 Task: Search for tasks categorized under 'Purple category' in Outlook.
Action: Mouse moved to (9, 133)
Screenshot: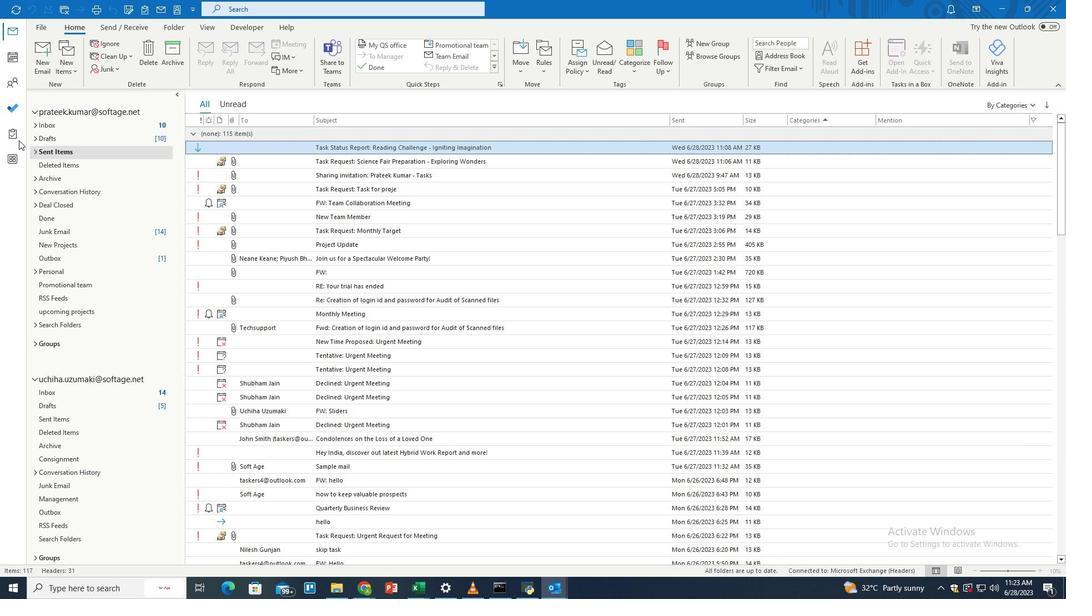 
Action: Mouse pressed left at (9, 133)
Screenshot: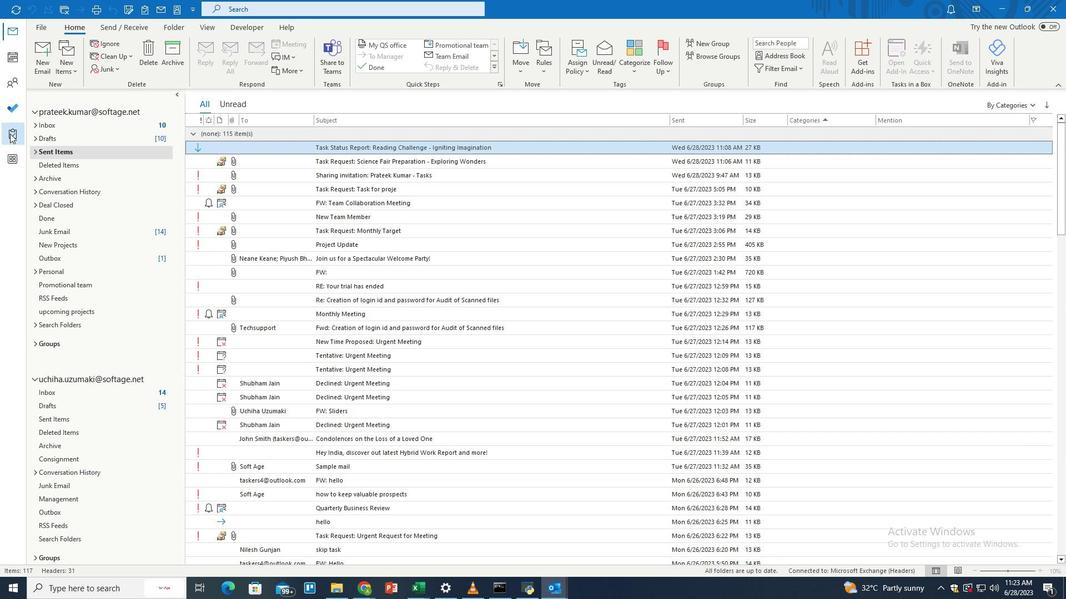 
Action: Mouse moved to (304, 9)
Screenshot: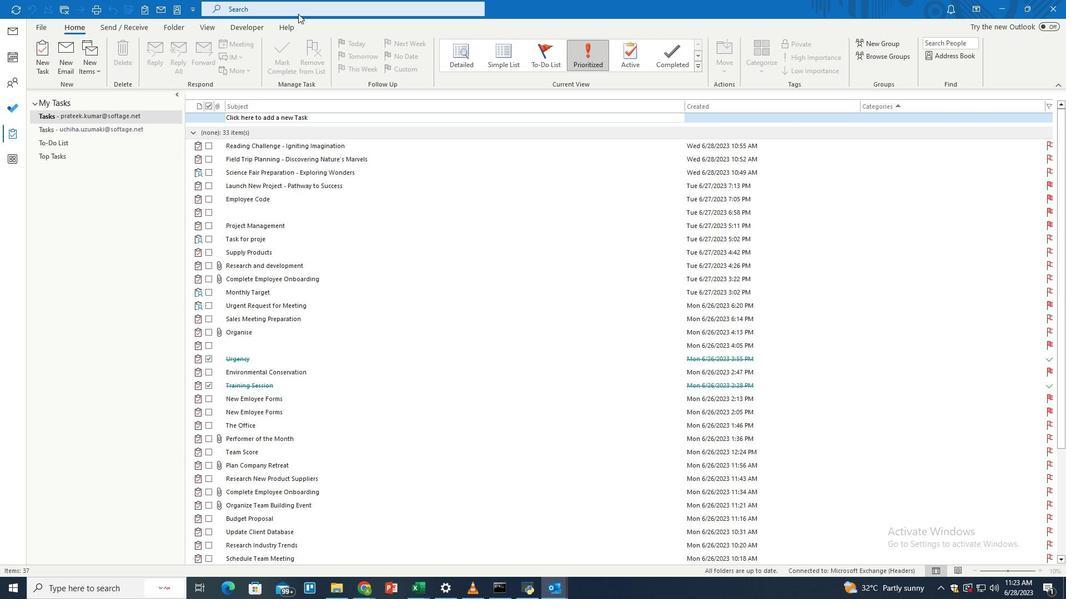 
Action: Mouse pressed left at (304, 9)
Screenshot: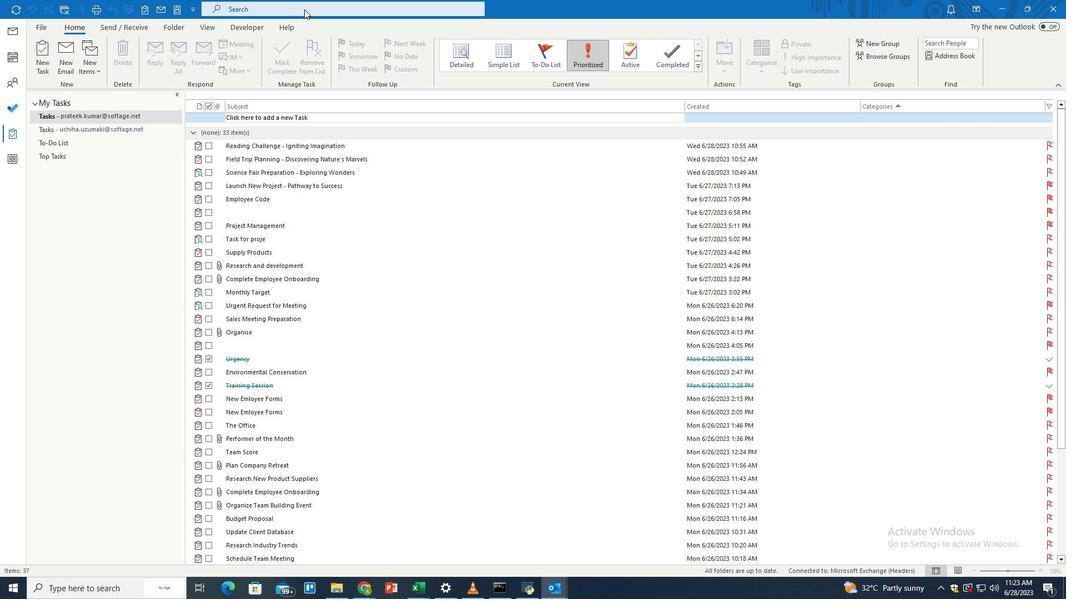 
Action: Mouse moved to (517, 7)
Screenshot: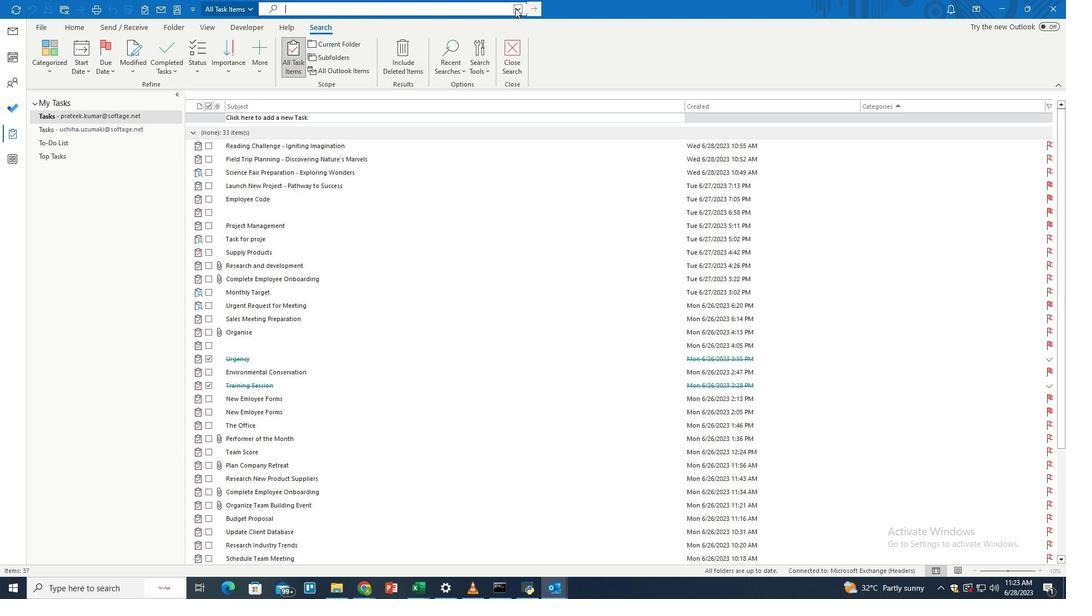 
Action: Mouse pressed left at (517, 7)
Screenshot: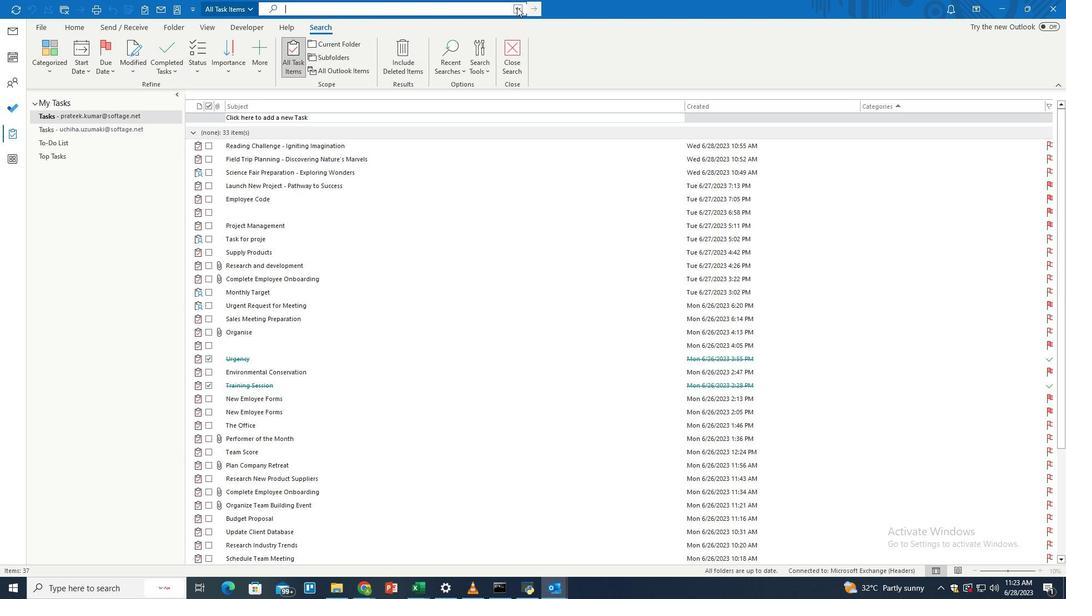 
Action: Mouse moved to (504, 26)
Screenshot: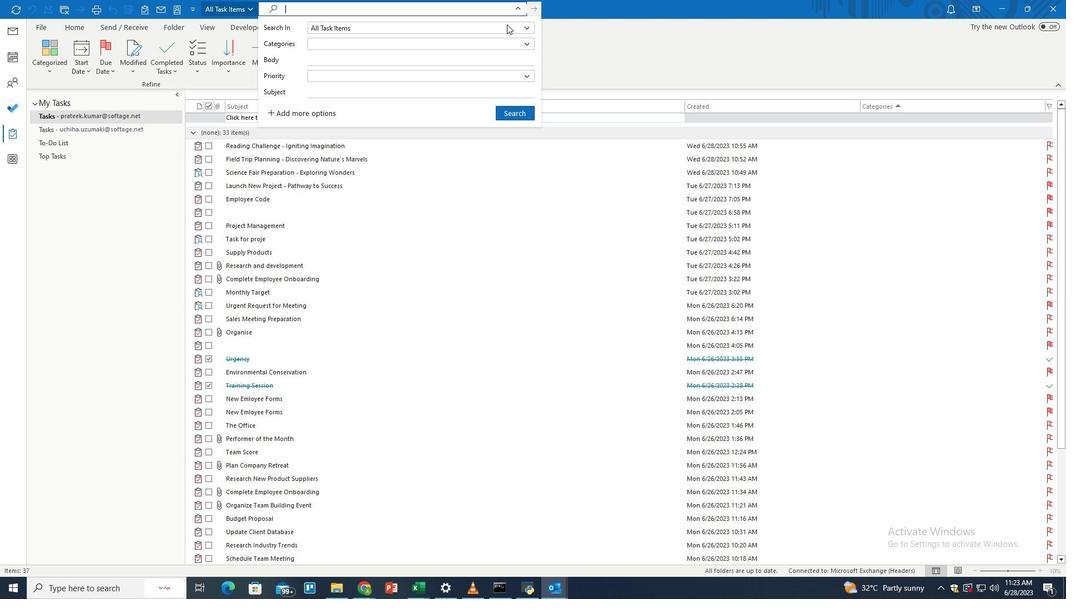 
Action: Mouse pressed left at (504, 26)
Screenshot: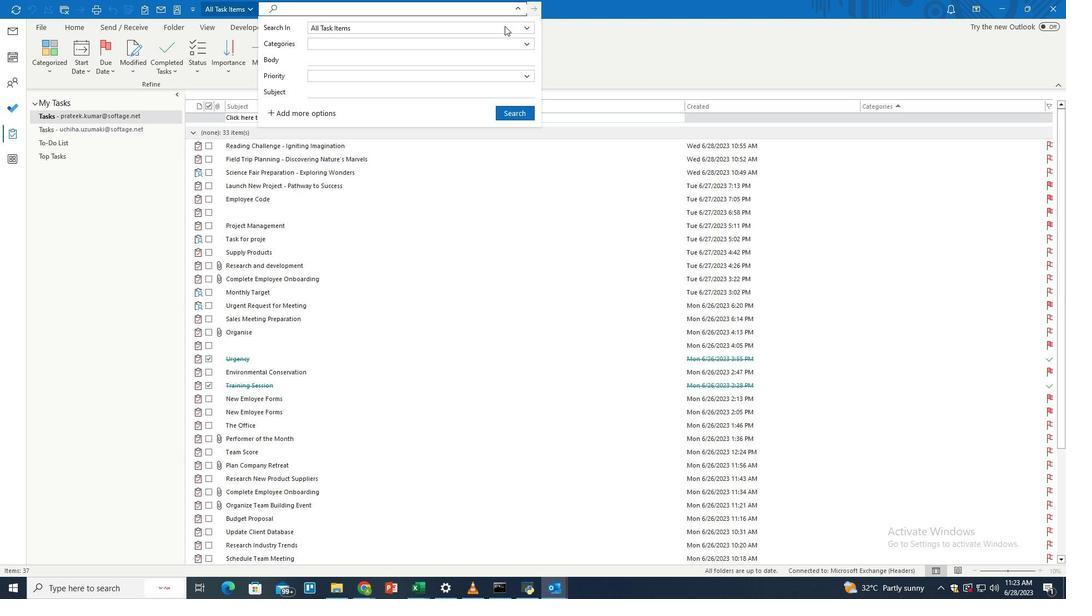 
Action: Mouse moved to (337, 55)
Screenshot: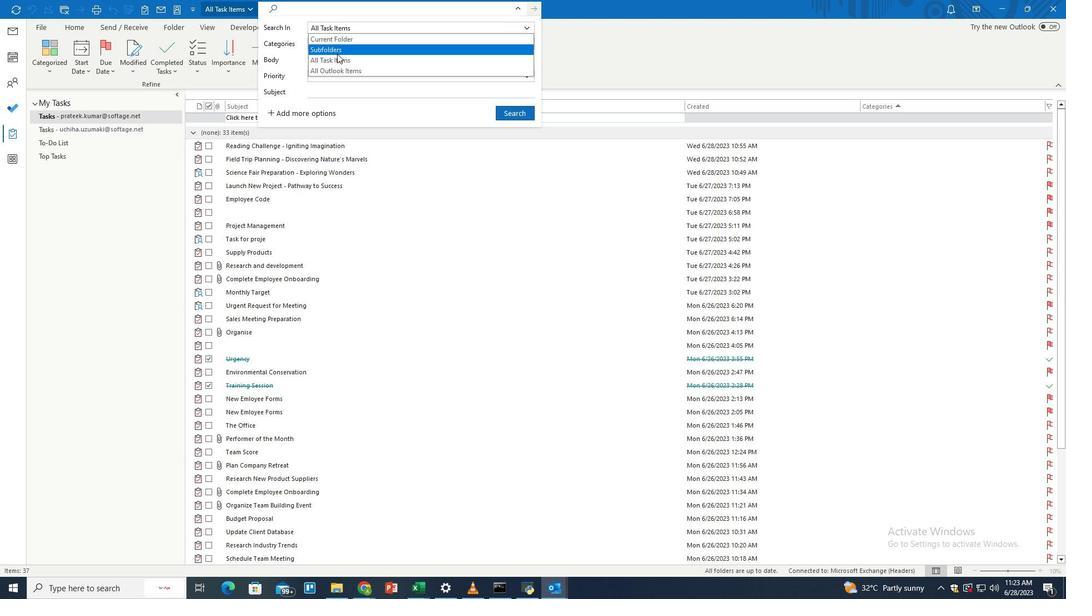 
Action: Mouse pressed left at (337, 55)
Screenshot: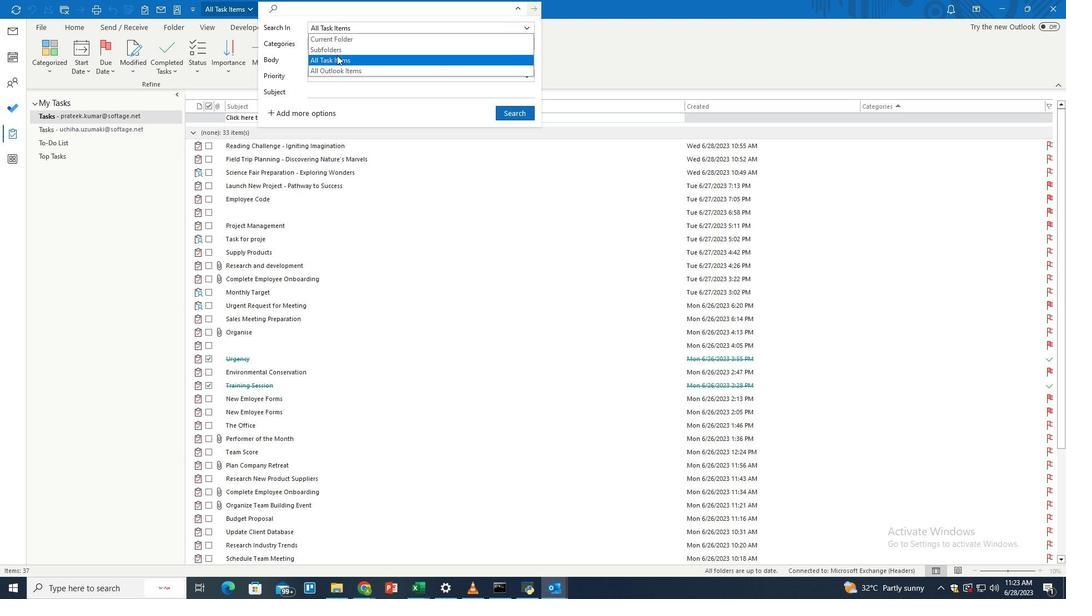 
Action: Mouse moved to (342, 41)
Screenshot: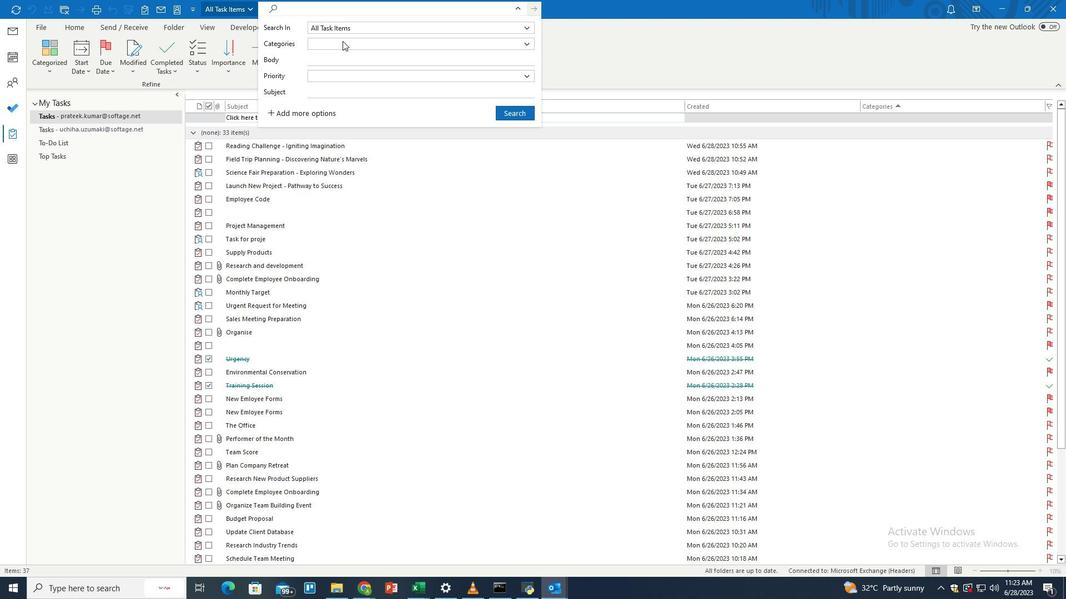
Action: Mouse pressed left at (342, 41)
Screenshot: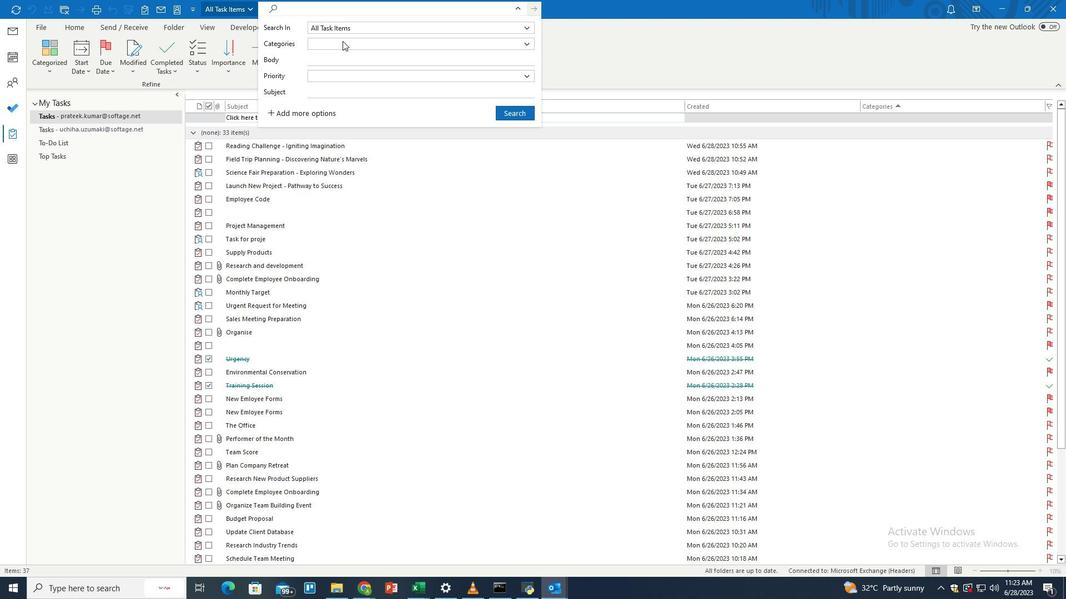 
Action: Mouse moved to (337, 128)
Screenshot: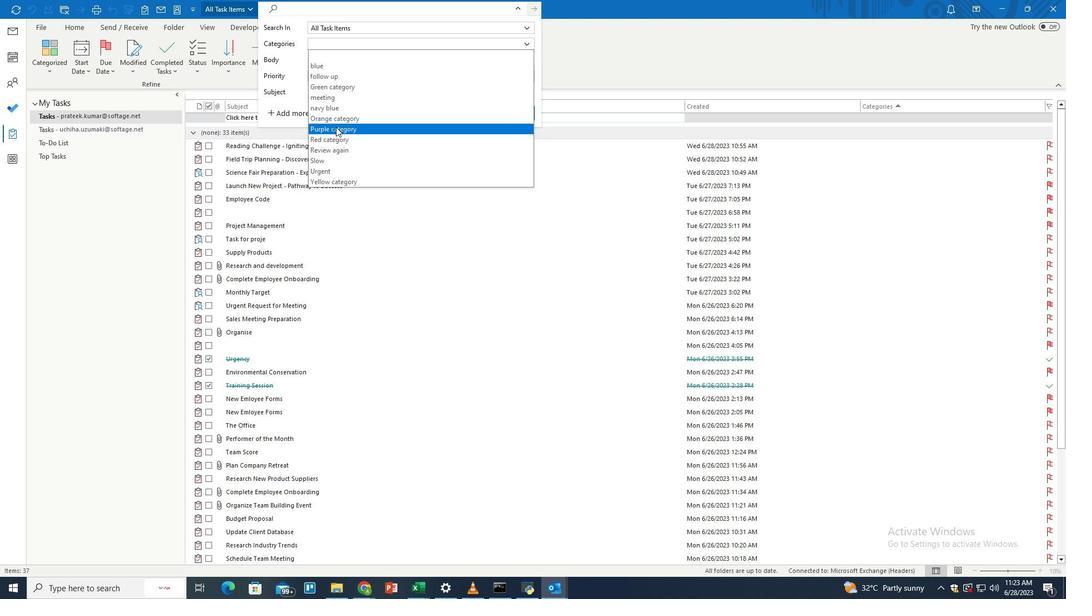 
Action: Mouse pressed left at (337, 128)
Screenshot: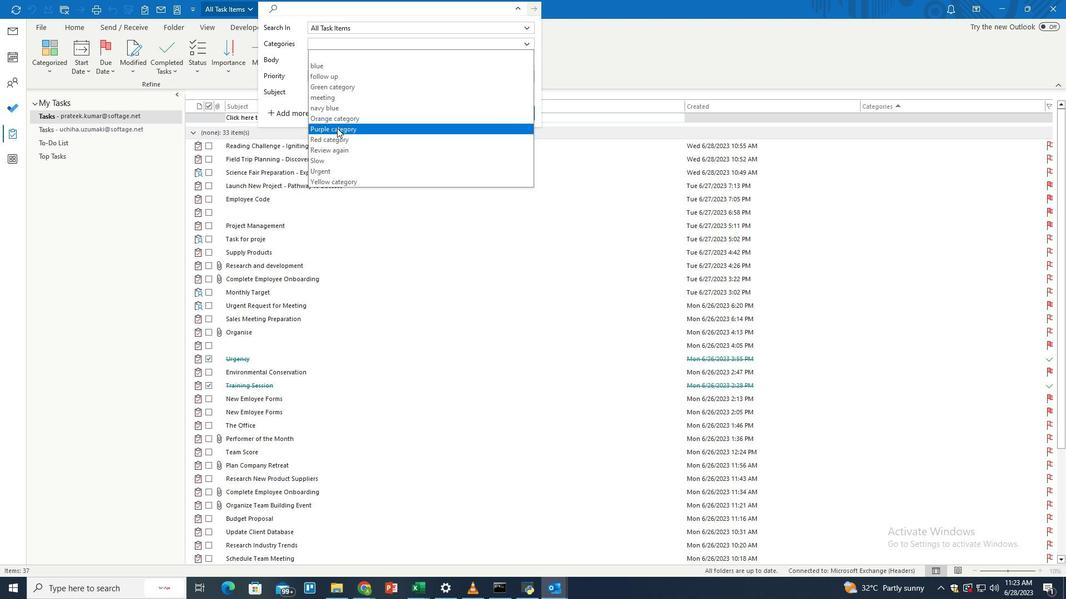 
Action: Mouse moved to (500, 113)
Screenshot: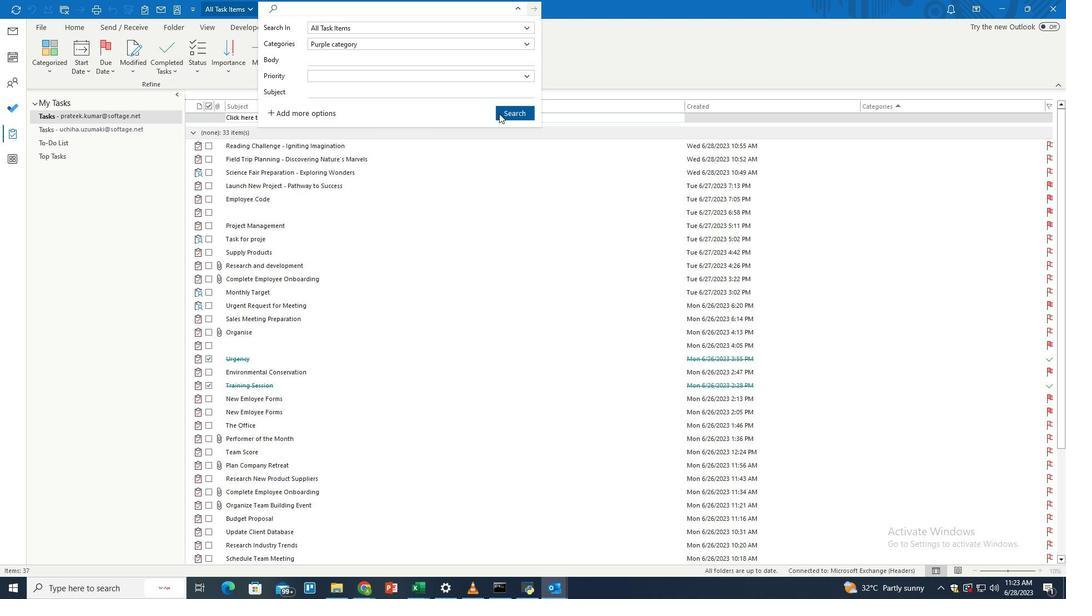 
Action: Mouse pressed left at (500, 113)
Screenshot: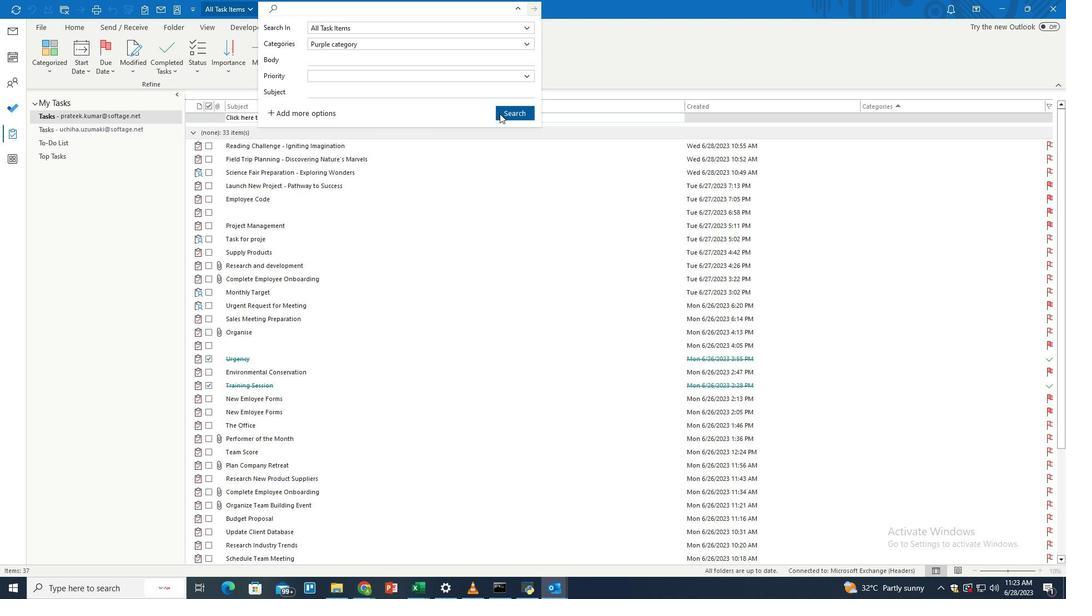 
Action: Mouse moved to (448, 180)
Screenshot: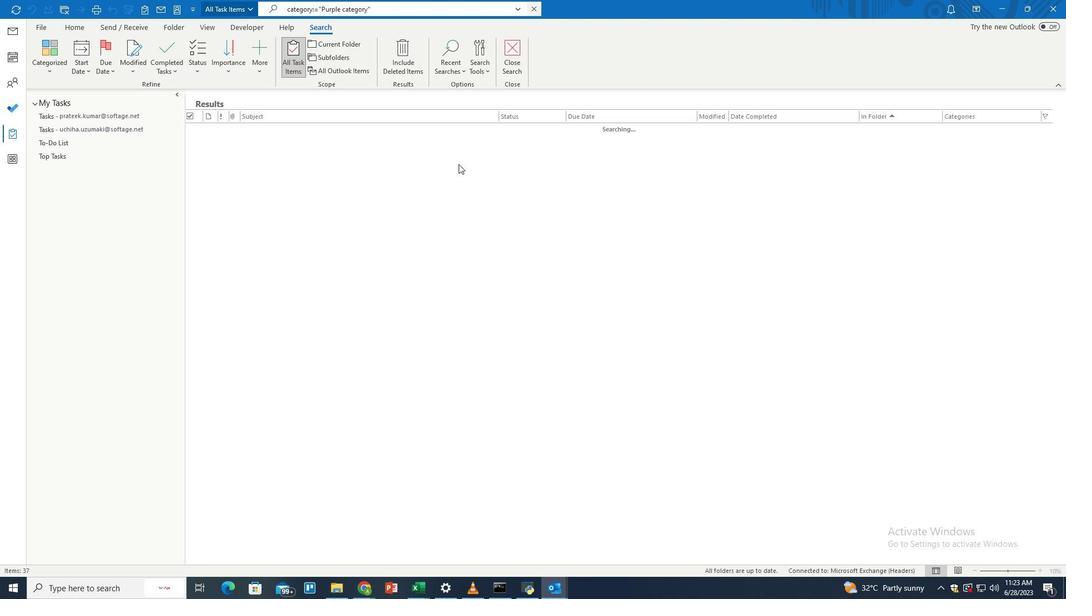 
